 Task: Add an event with the title Second Monthly Performance Evaluation and Planning, date '2023/10/14', time 9:15 AM to 11:15 AMand add a description: The session will conclude with a wrap-up discussion, where mentees can reflect on the insights gained and mentors can offer any final words of encouragement. Participants will have the opportunity to exchange contact information and establish ongoing mentoring relationships beyond the event., put the event into Blue category, logged in from the account softage.3@softage.netand send the event invitation to softage.9@softage.net and softage.10@softage.net. Set a reminder for the event 30 minutes before
Action: Mouse moved to (84, 83)
Screenshot: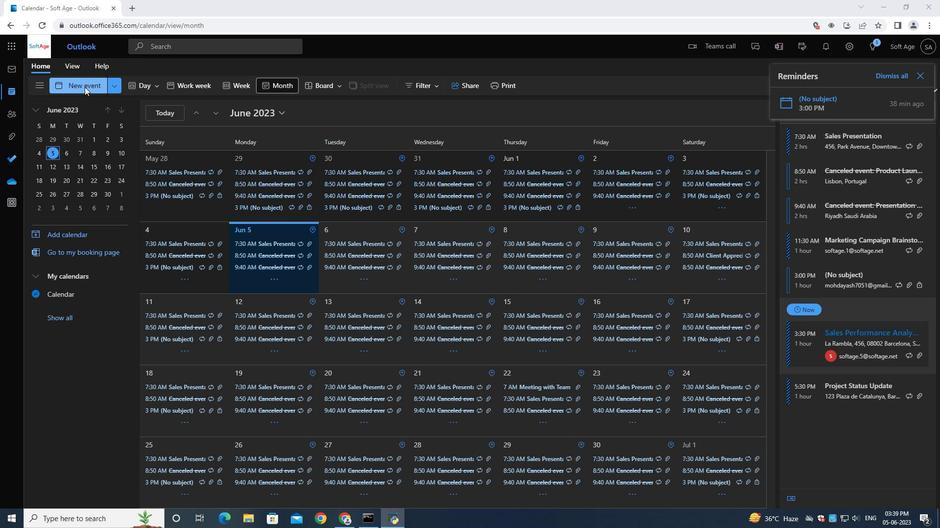 
Action: Mouse pressed left at (84, 83)
Screenshot: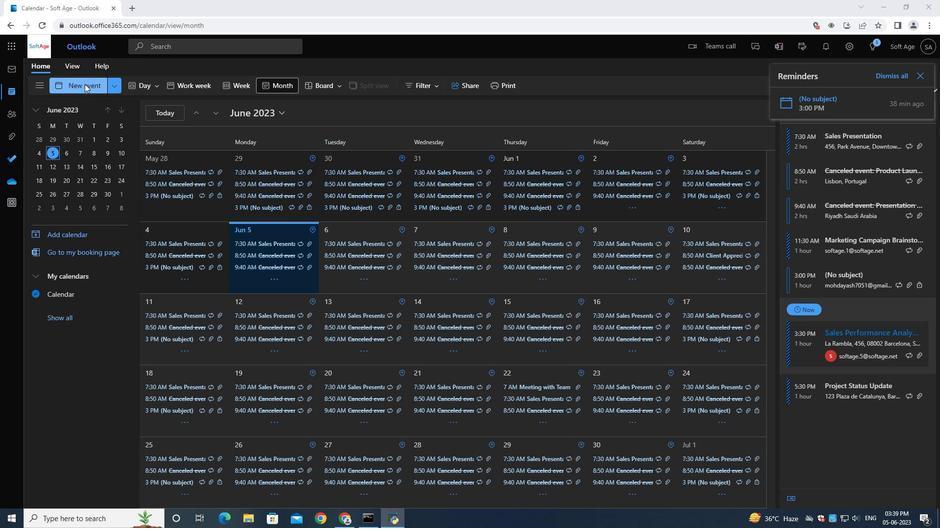 
Action: Mouse moved to (242, 139)
Screenshot: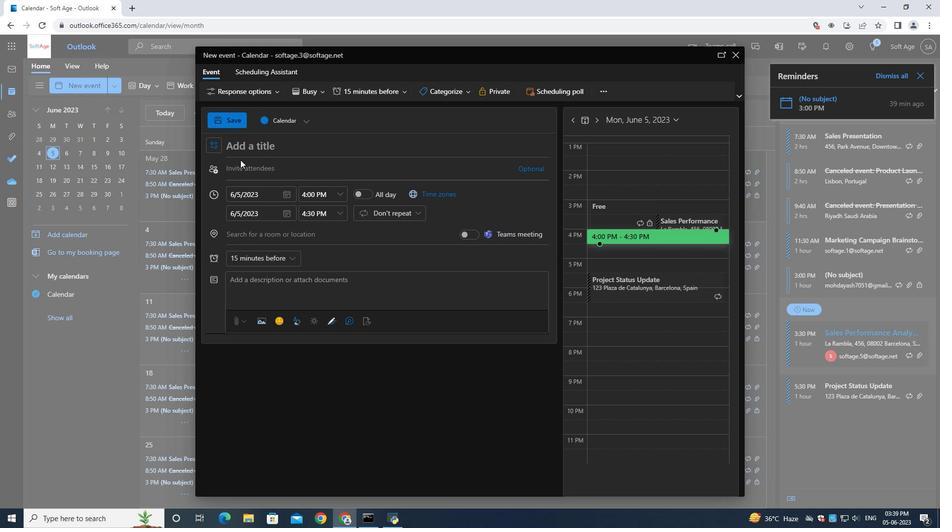 
Action: Key pressed <Key.shift>Second<Key.space><Key.shift>Monthly<Key.space><Key.shift>Performance<Key.space><Key.shift>Evaluation<Key.space>and<Key.space><Key.shift>Planning<Key.space>
Screenshot: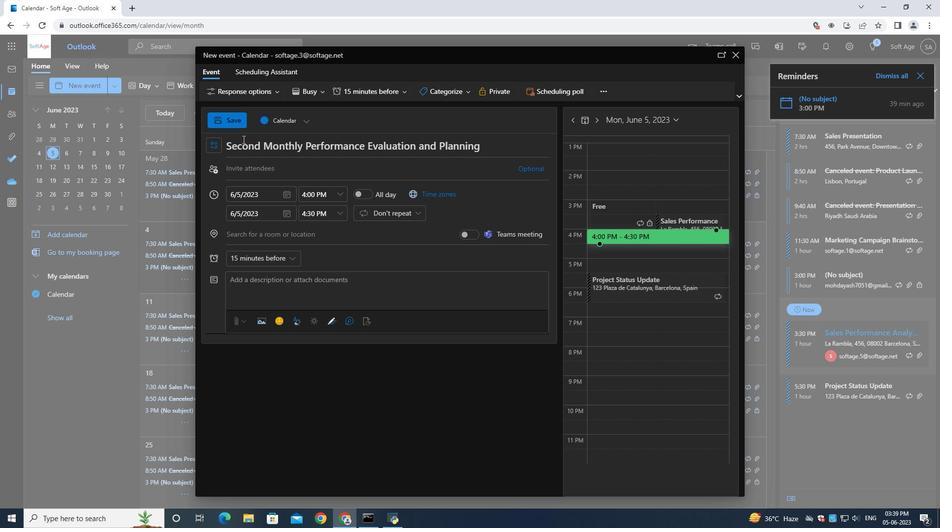 
Action: Mouse moved to (286, 197)
Screenshot: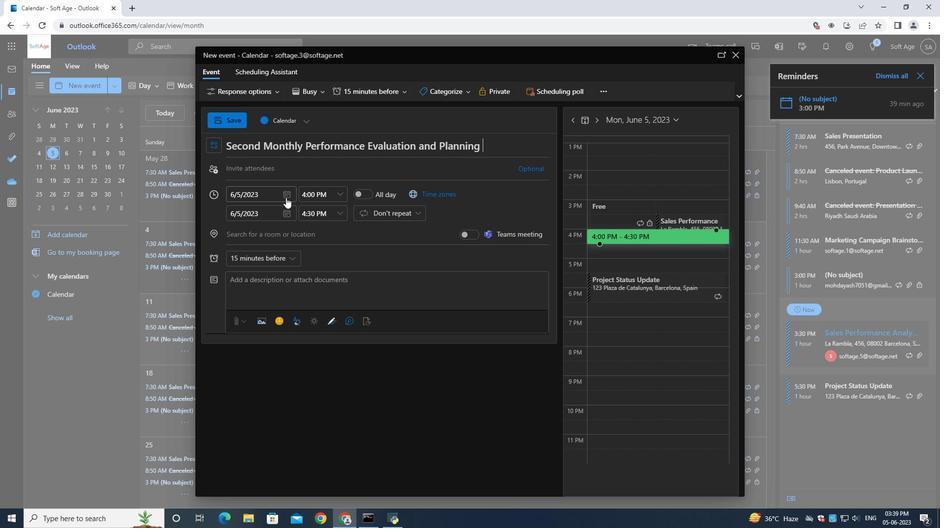
Action: Mouse pressed left at (286, 197)
Screenshot: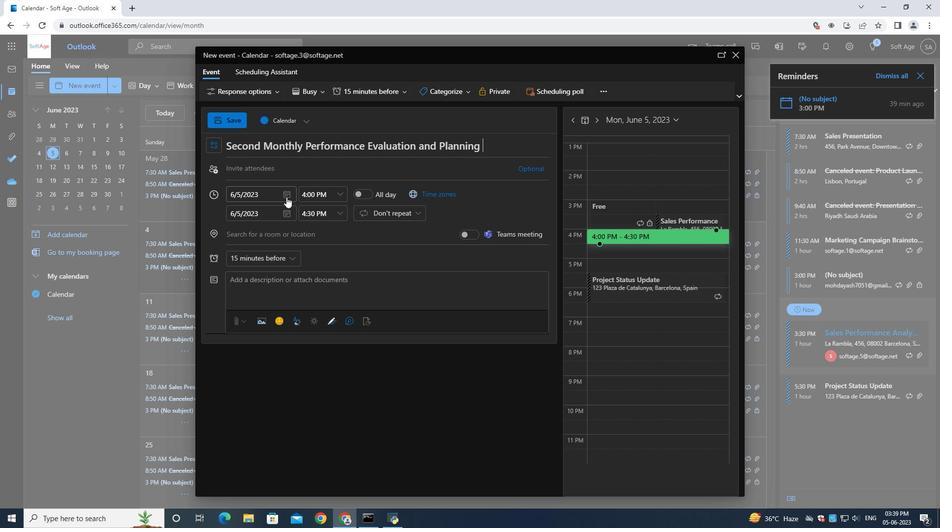 
Action: Mouse moved to (323, 218)
Screenshot: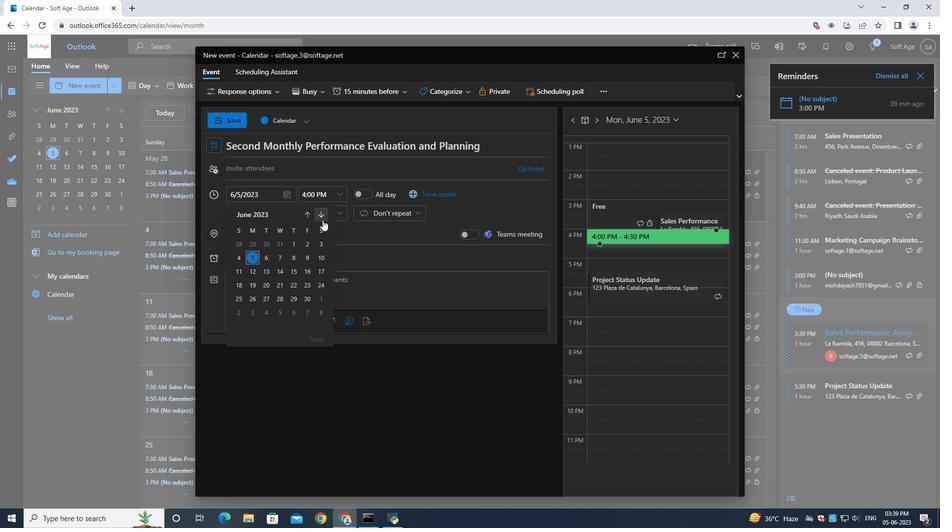 
Action: Mouse pressed left at (323, 218)
Screenshot: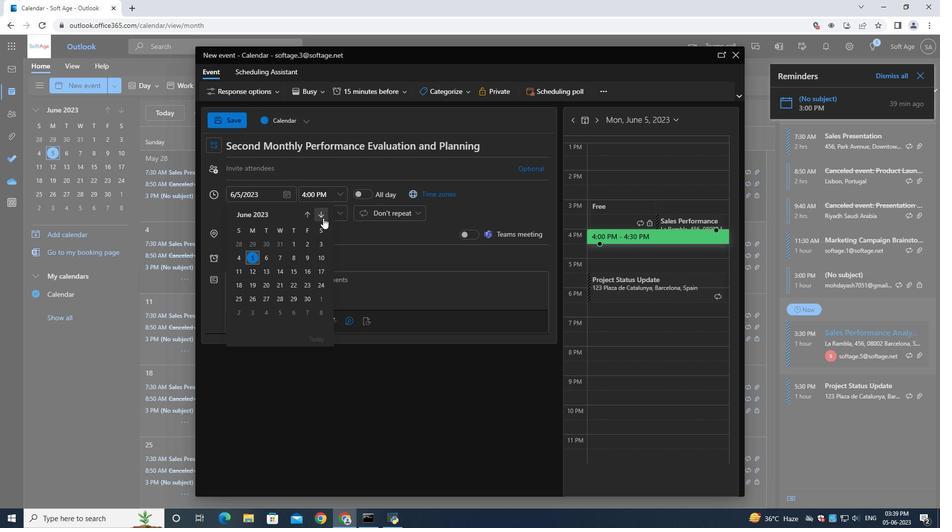 
Action: Mouse pressed left at (323, 218)
Screenshot: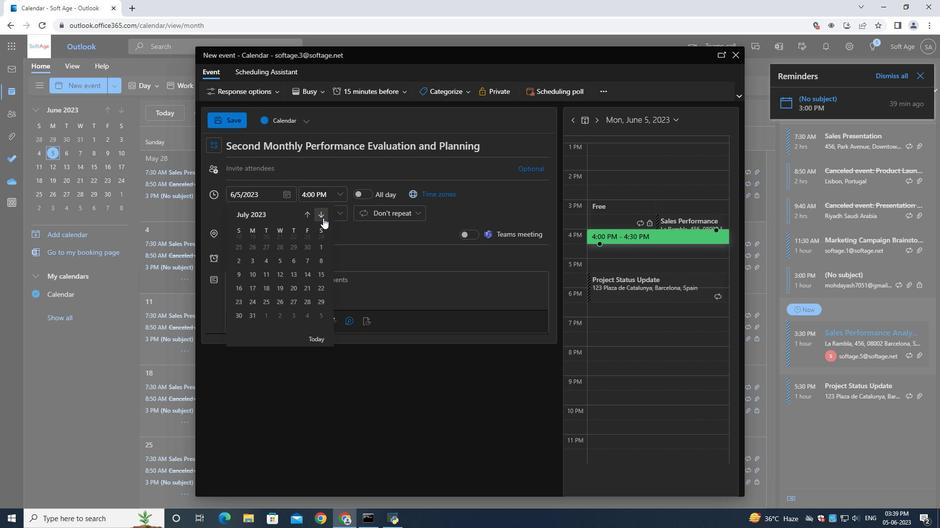 
Action: Mouse moved to (323, 218)
Screenshot: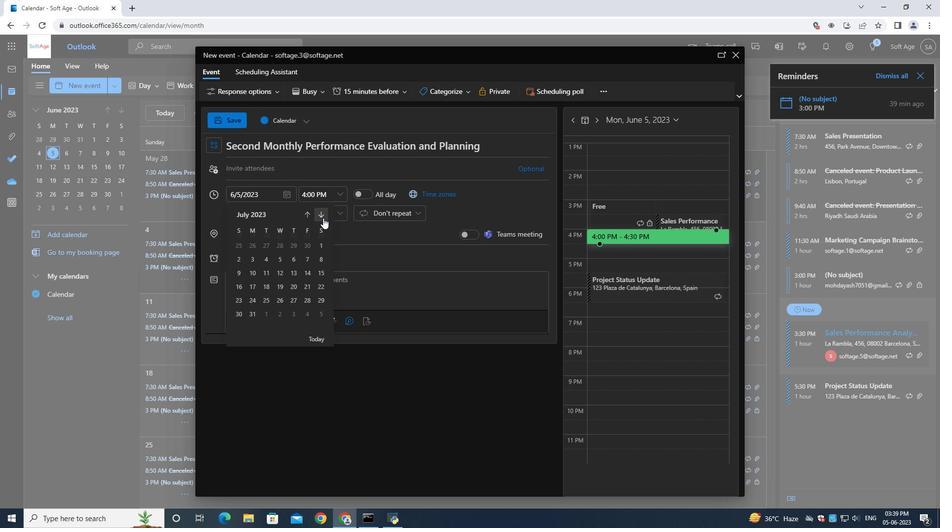 
Action: Mouse pressed left at (323, 218)
Screenshot: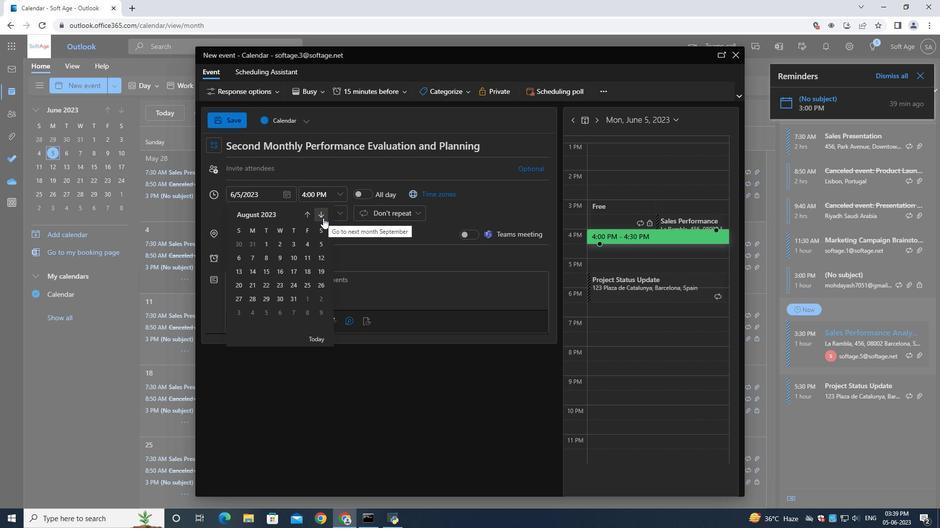 
Action: Mouse pressed left at (323, 218)
Screenshot: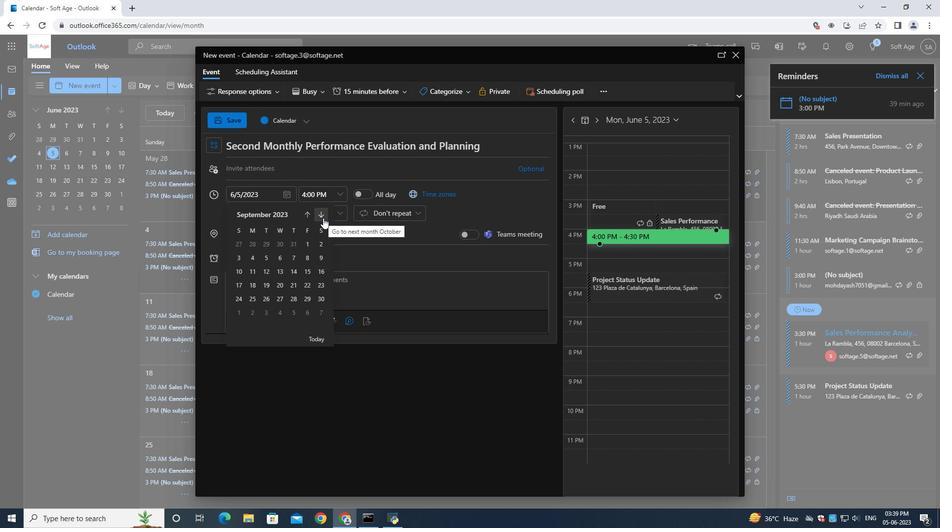 
Action: Mouse pressed left at (323, 218)
Screenshot: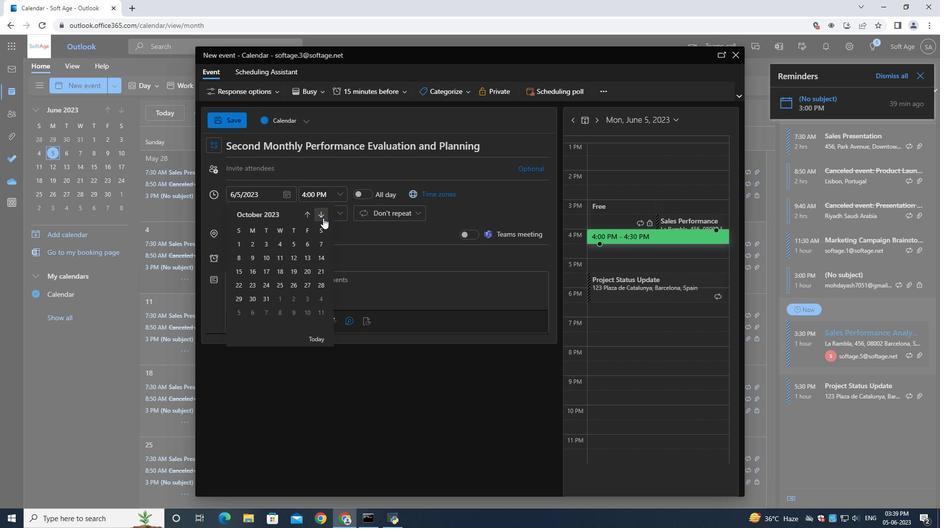 
Action: Mouse moved to (302, 216)
Screenshot: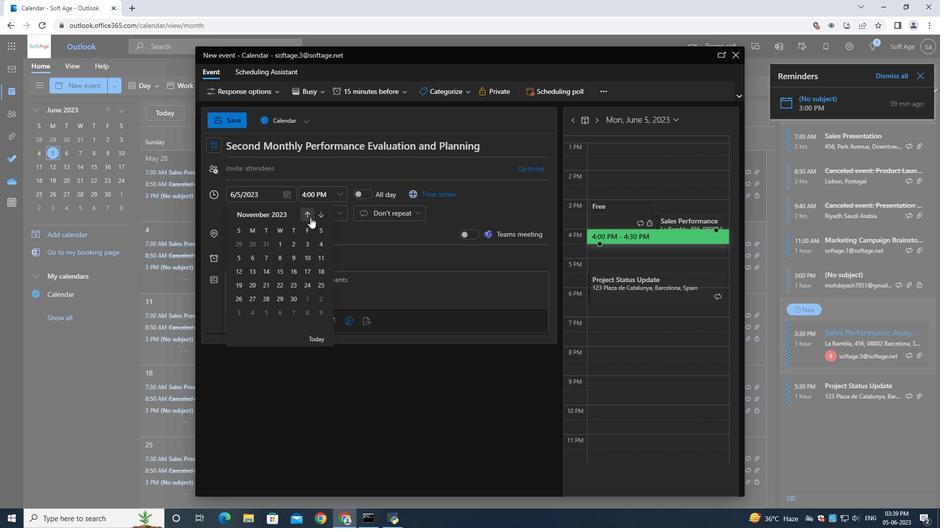
Action: Mouse pressed left at (302, 216)
Screenshot: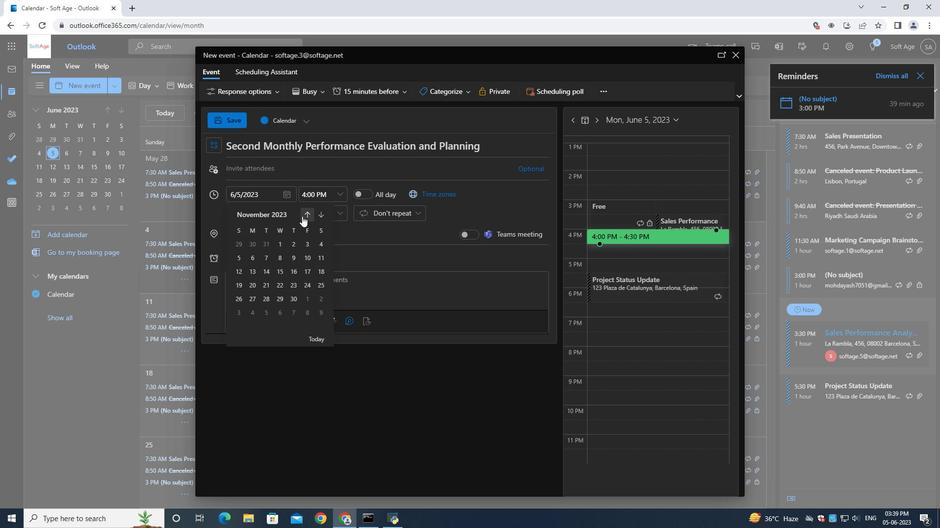 
Action: Mouse moved to (326, 257)
Screenshot: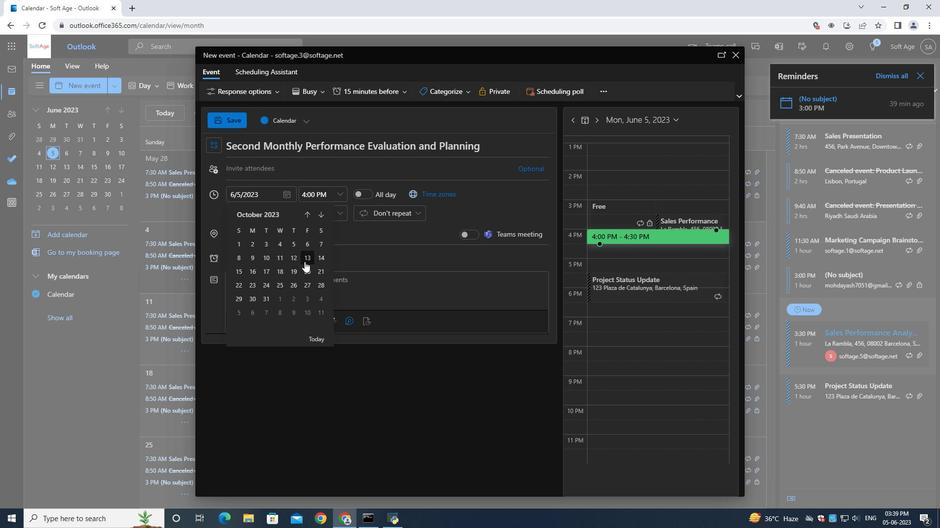
Action: Mouse pressed left at (326, 257)
Screenshot: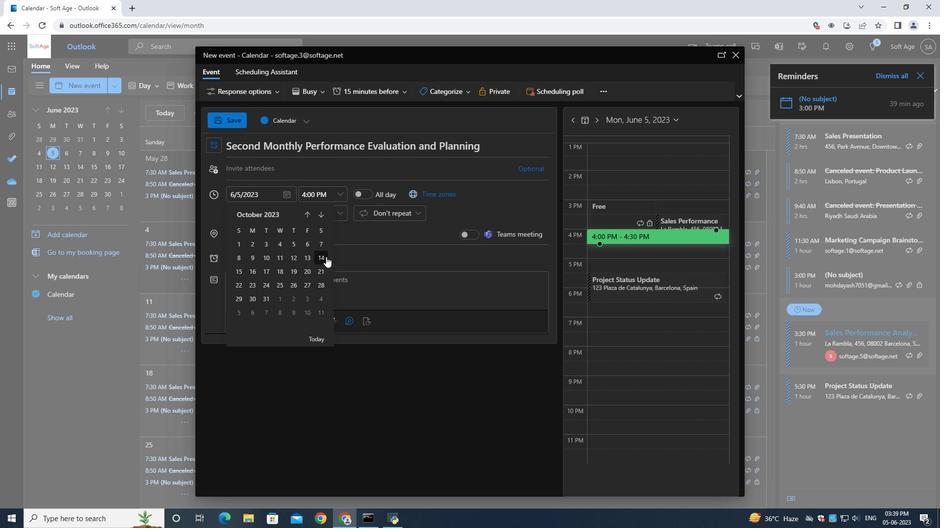 
Action: Mouse moved to (318, 200)
Screenshot: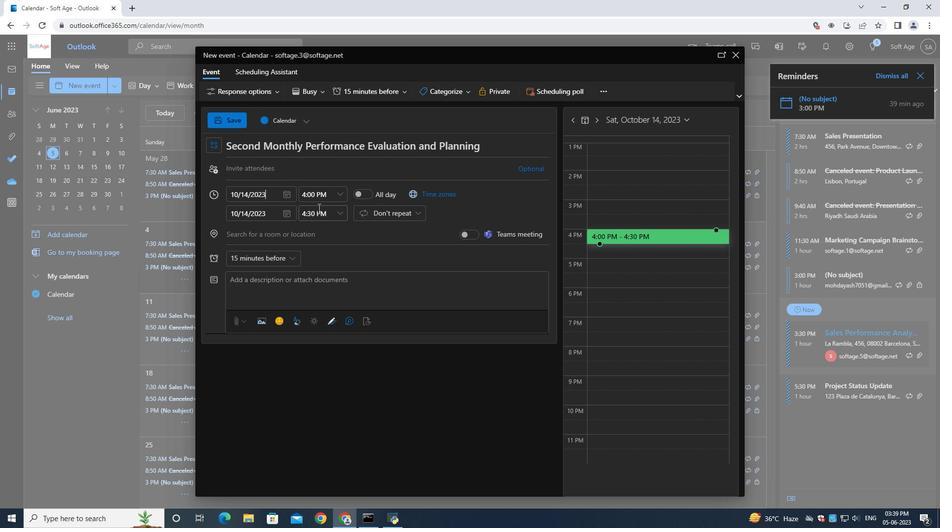 
Action: Mouse pressed left at (318, 200)
Screenshot: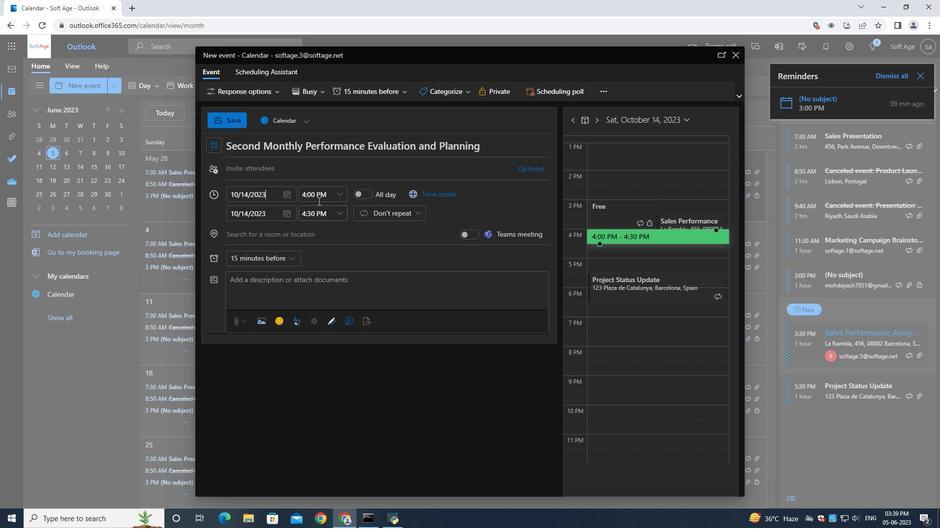 
Action: Mouse moved to (318, 200)
Screenshot: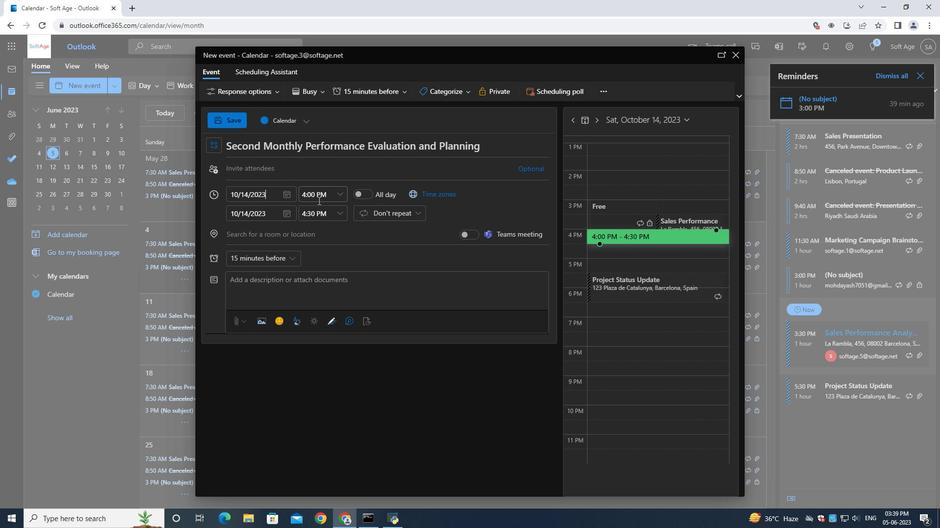 
Action: Key pressed 9<Key.shift_r>:15<Key.shift>AAM
Screenshot: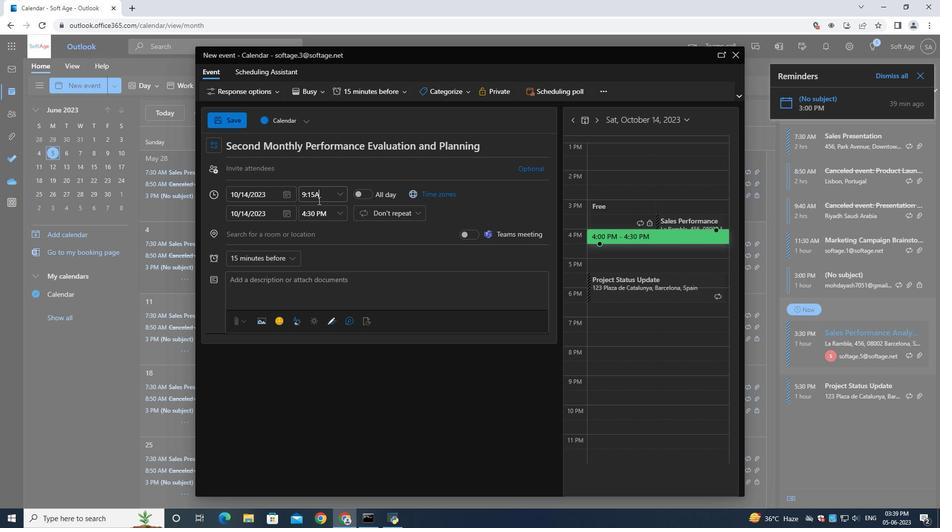 
Action: Mouse moved to (321, 196)
Screenshot: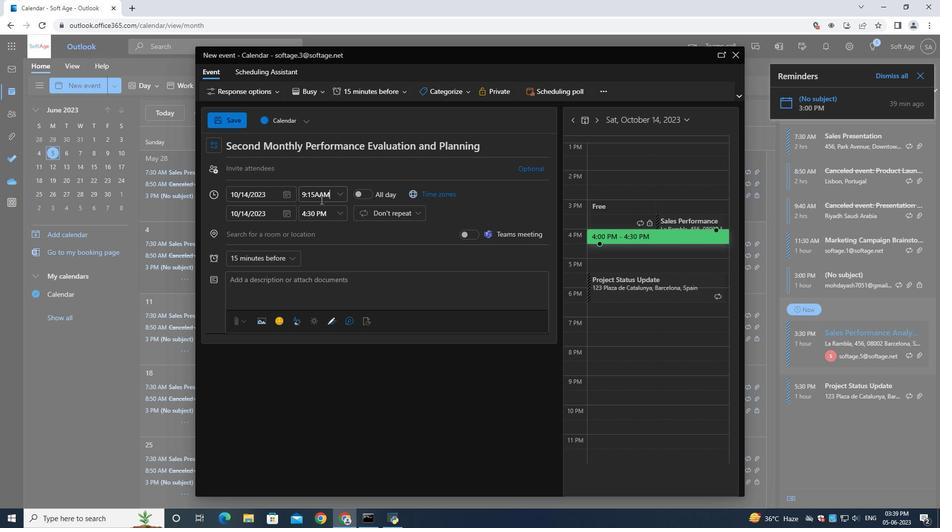 
Action: Mouse pressed left at (321, 196)
Screenshot: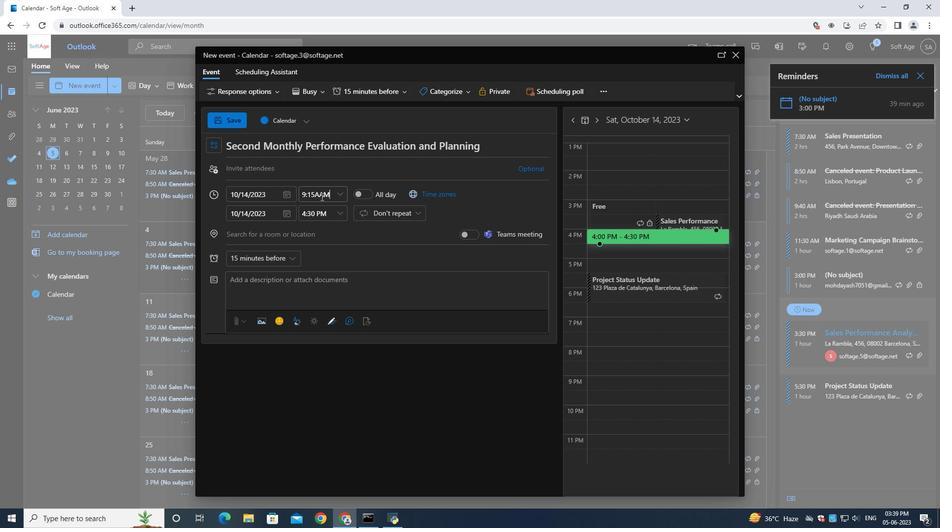
Action: Mouse moved to (322, 197)
Screenshot: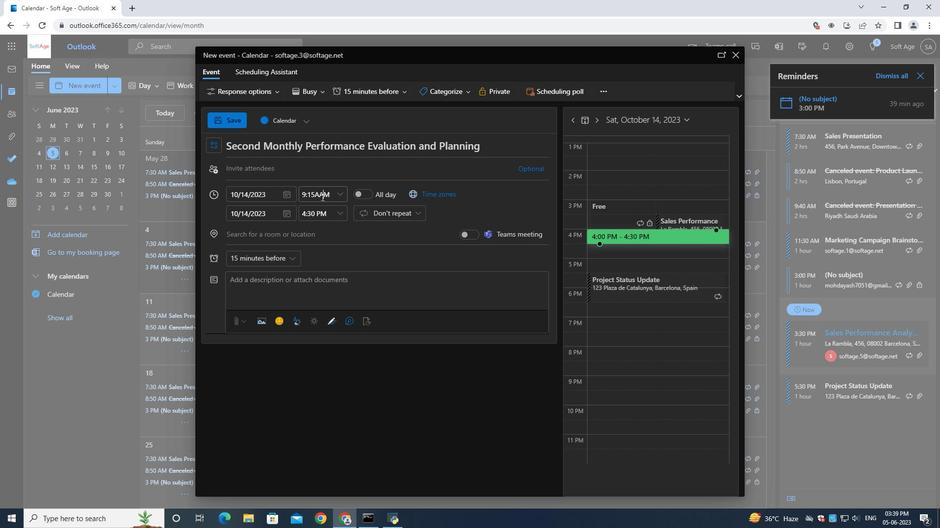 
Action: Key pressed <Key.backspace>
Screenshot: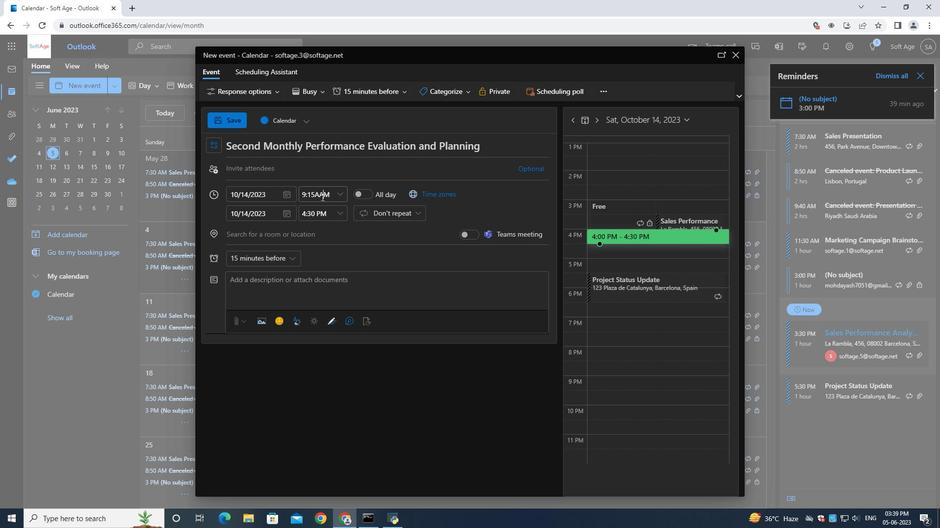 
Action: Mouse moved to (311, 214)
Screenshot: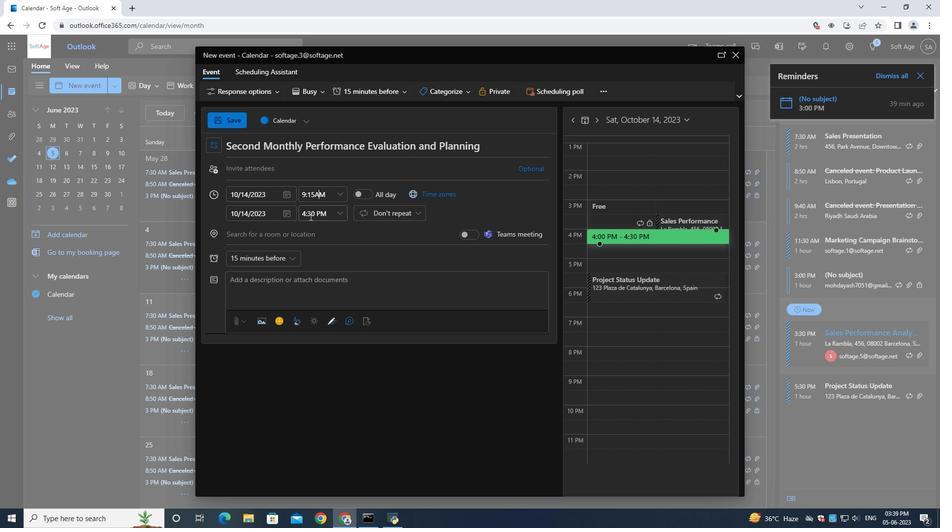 
Action: Mouse pressed left at (311, 214)
Screenshot: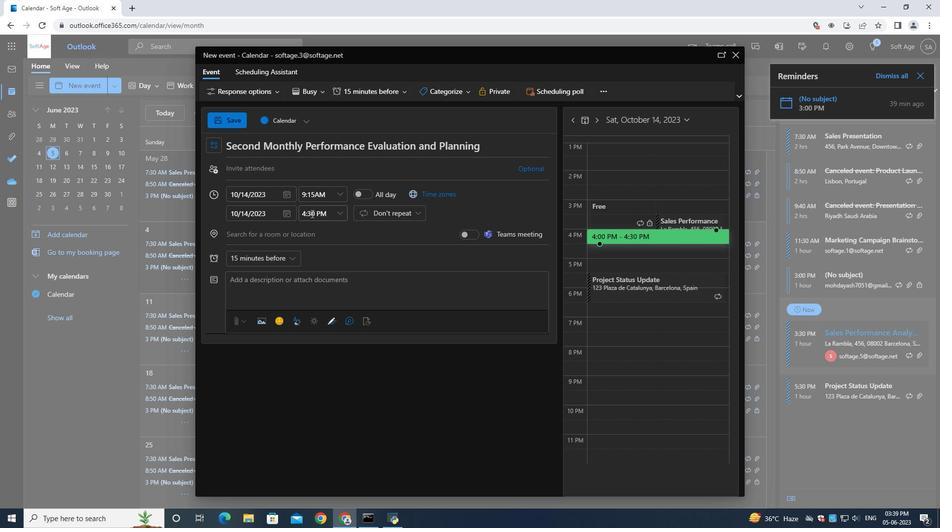 
Action: Key pressed 11<Key.shift_r>:15<Key.shift>AM
Screenshot: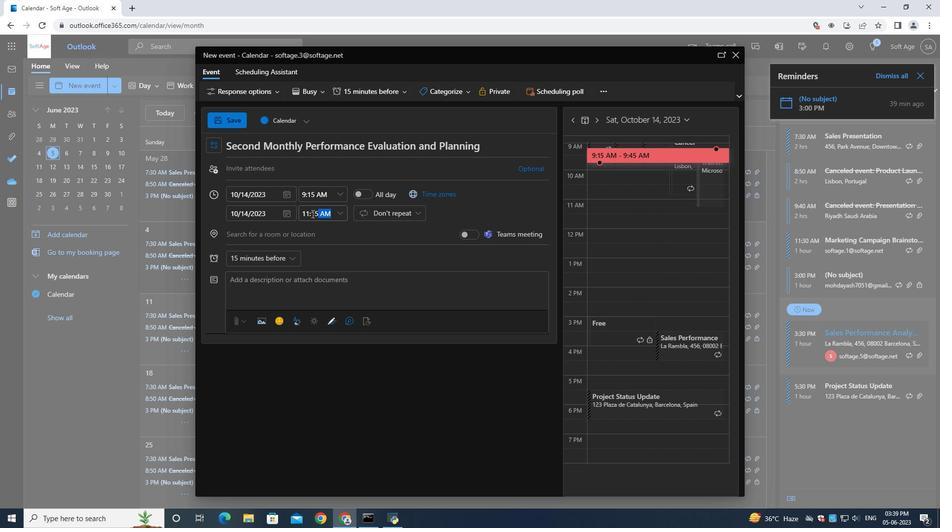 
Action: Mouse moved to (262, 289)
Screenshot: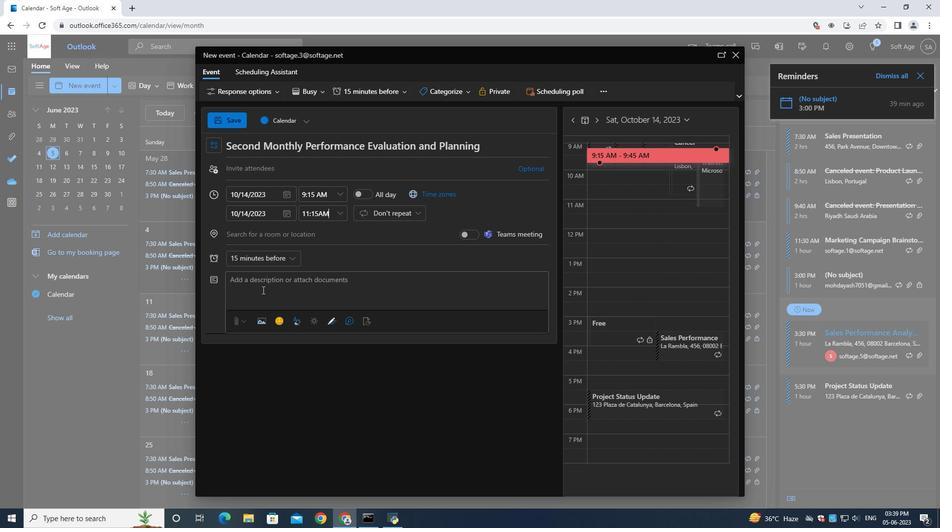 
Action: Mouse pressed left at (262, 289)
Screenshot: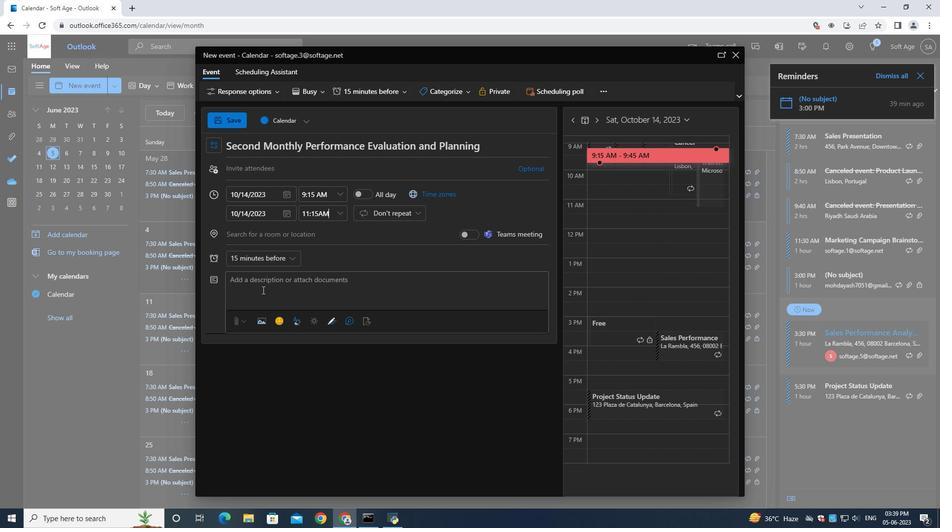 
Action: Mouse moved to (262, 289)
Screenshot: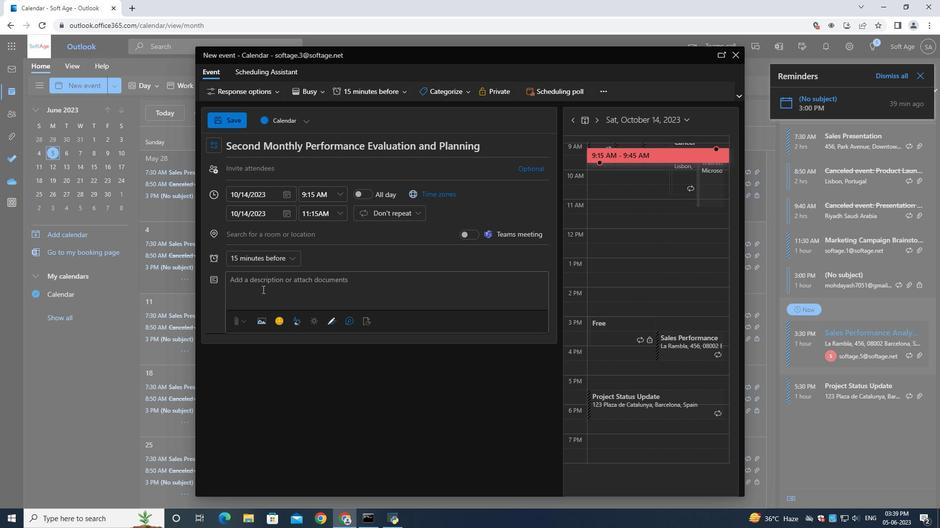 
Action: Key pressed <Key.shift>The<Key.space>session<Key.space>we<Key.backspace>ill<Key.space>conclude<Key.space>with<Key.space>a<Key.space>wrap-o<Key.backspace>up<Key.space>discussion<Key.space><Key.backspace>,<Key.space>where<Key.space>mentees<Key.space>can<Key.space>offer<Key.space>any<Key.space>final<Key.space>work<Key.backspace>ds<Key.space>of<Key.space>encouragement.<Key.shift><Key.shift><Key.shift><Key.shift><Key.shift><Key.shift><Key.shift><Key.shift><Key.shift><Key.shift><Key.shift><Key.shift><Key.shift><Key.shift><Key.shift><Key.shift><Key.shift><Key.shift><Key.shift>Particpants<Key.space>will<Key.space>have<Key.space>the<Key.space>opportunity<Key.space>to<Key.space>exchange<Key.space>contact<Key.space>information<Key.space>and<Key.space>estav<Key.backspace>blish<Key.space>ongoing<Key.space>mentr<Key.backspace>oring<Key.space>relationships<Key.space>beyond<Key.space>the<Key.space>event.
Screenshot: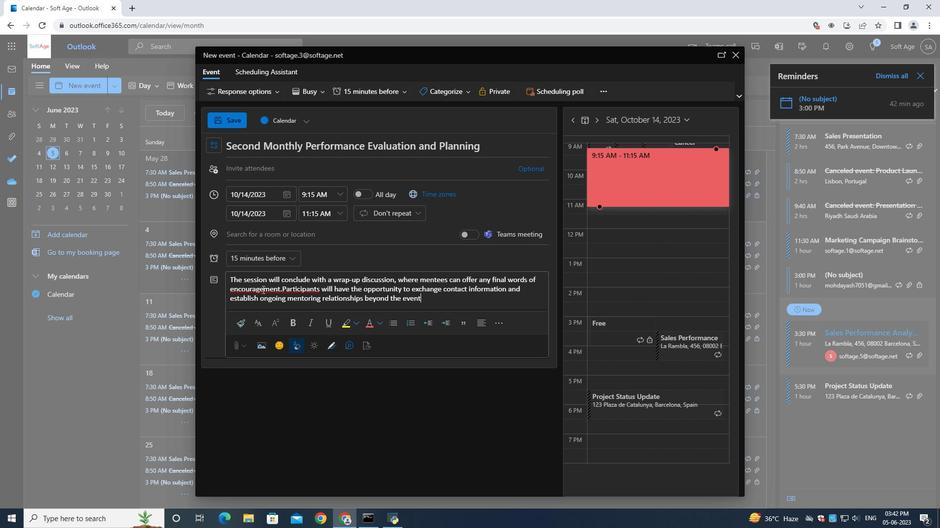 
Action: Mouse moved to (439, 90)
Screenshot: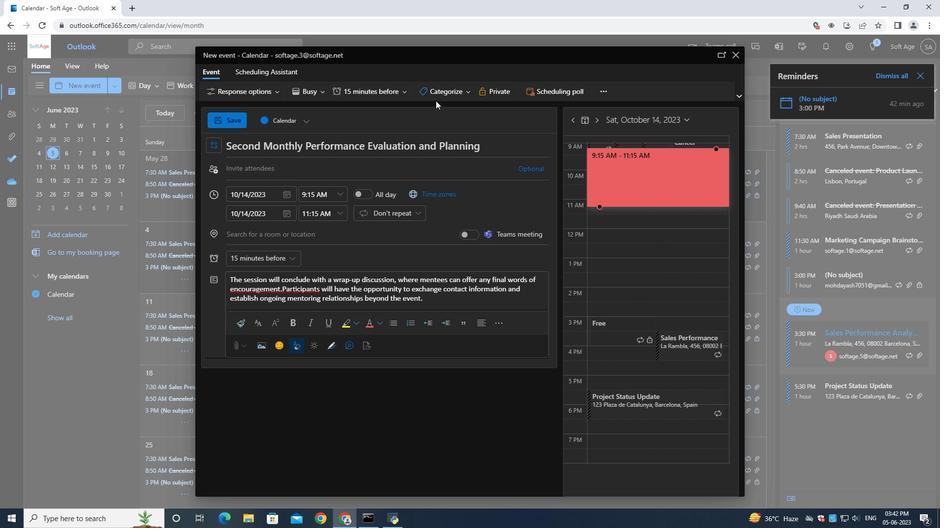
Action: Mouse pressed left at (439, 90)
Screenshot: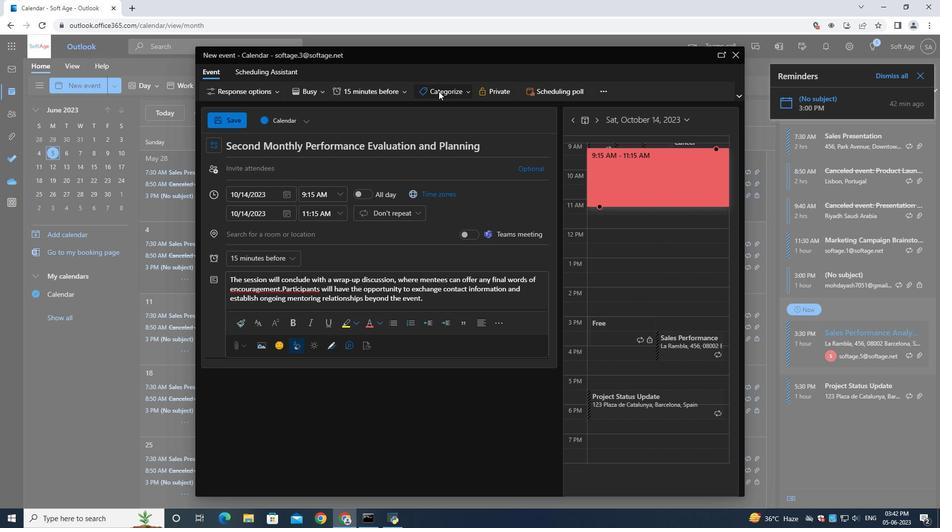 
Action: Mouse moved to (438, 104)
Screenshot: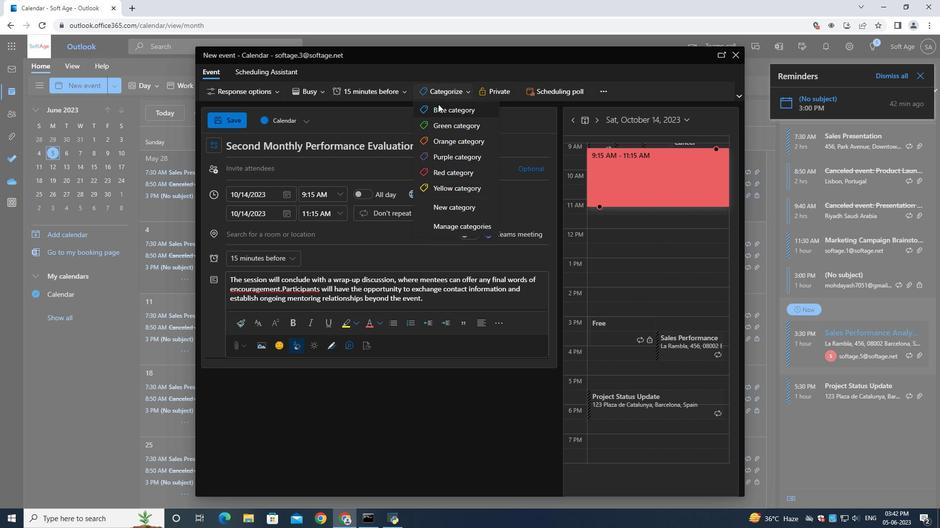 
Action: Mouse pressed left at (438, 104)
Screenshot: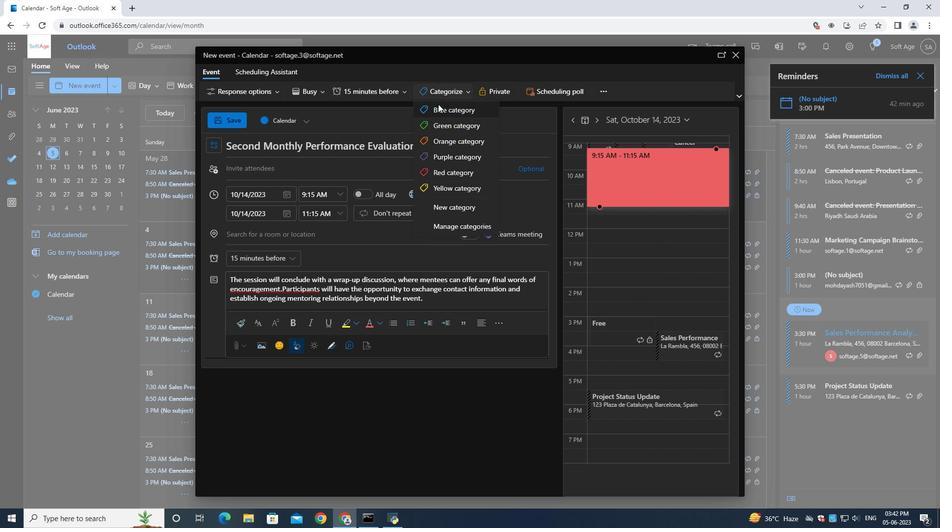 
Action: Mouse moved to (260, 174)
Screenshot: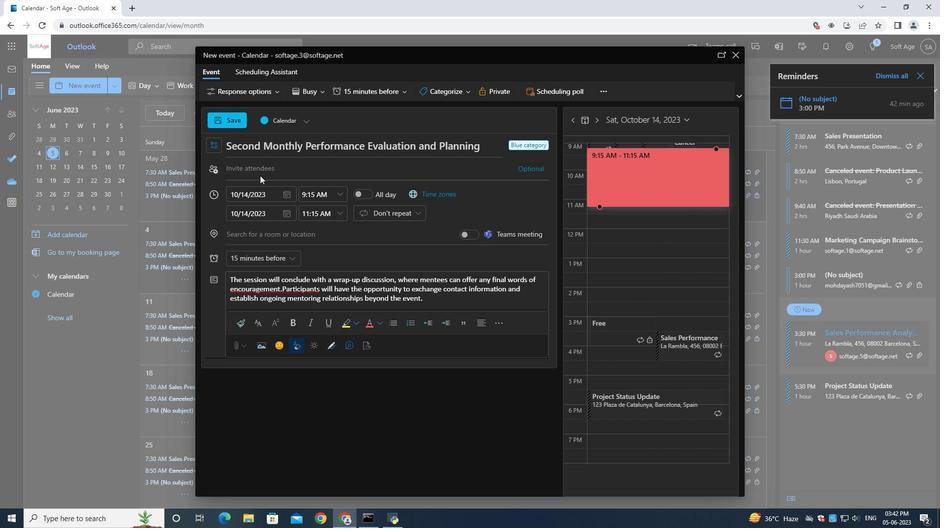 
Action: Mouse pressed left at (260, 174)
Screenshot: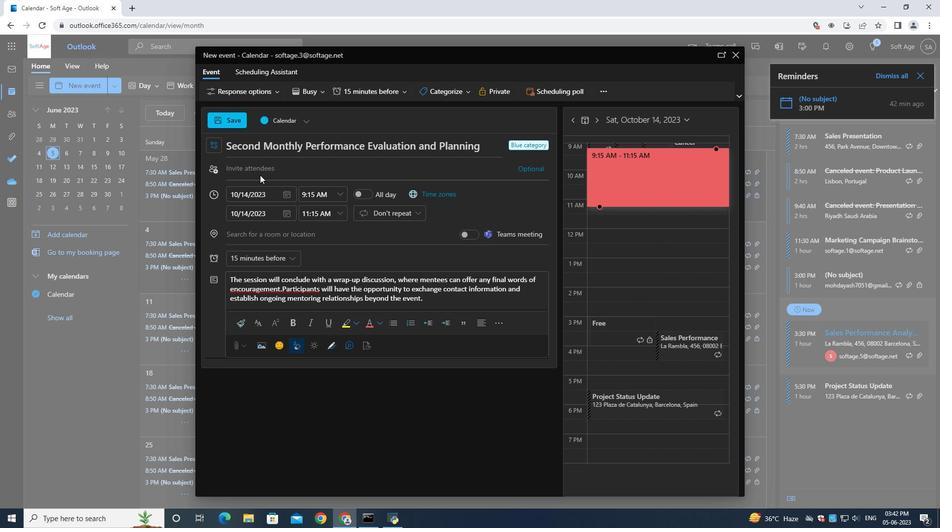 
Action: Mouse moved to (260, 174)
Screenshot: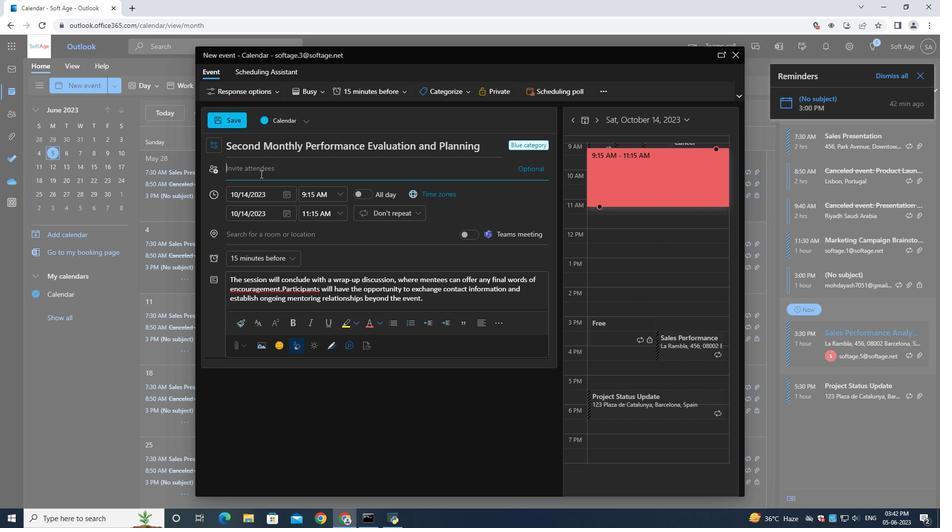 
Action: Key pressed softae<Key.backspace>ge.9<Key.shift>@softage.net
Screenshot: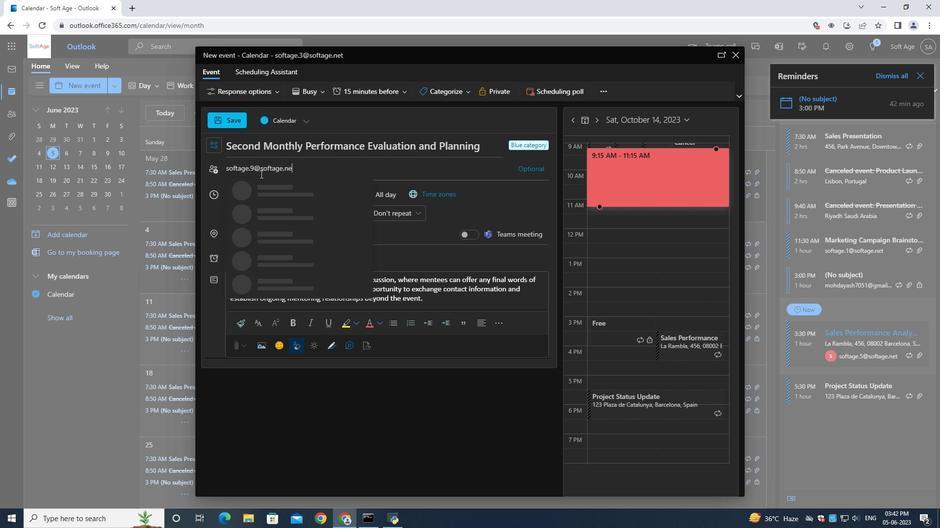 
Action: Mouse moved to (297, 187)
Screenshot: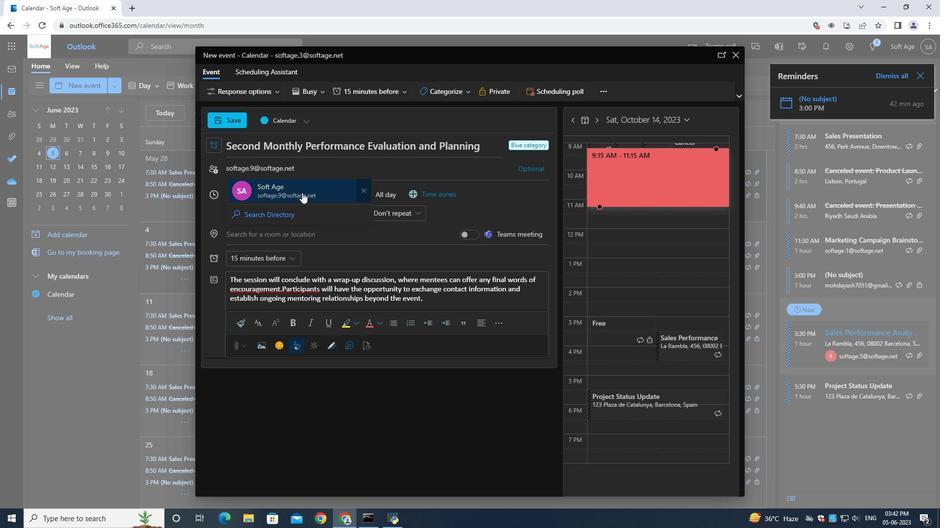 
Action: Mouse pressed left at (297, 187)
Screenshot: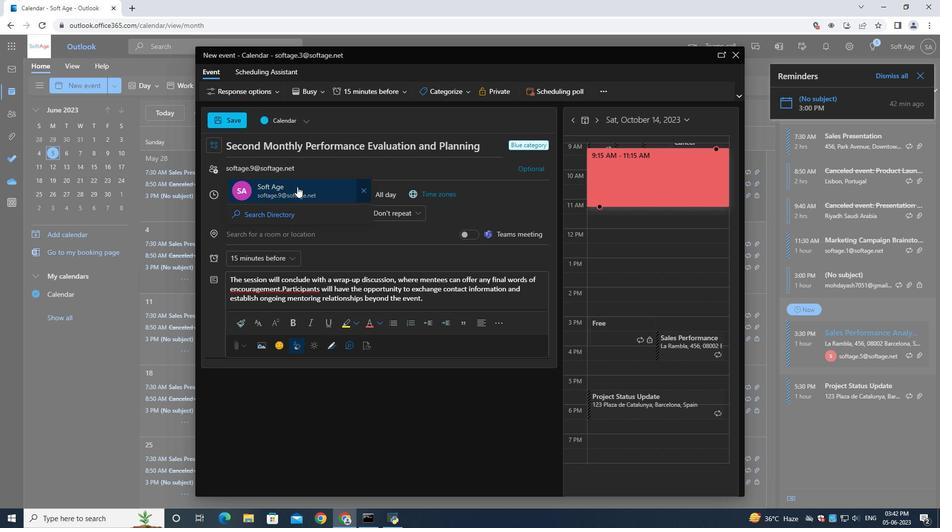 
Action: Mouse moved to (337, 172)
Screenshot: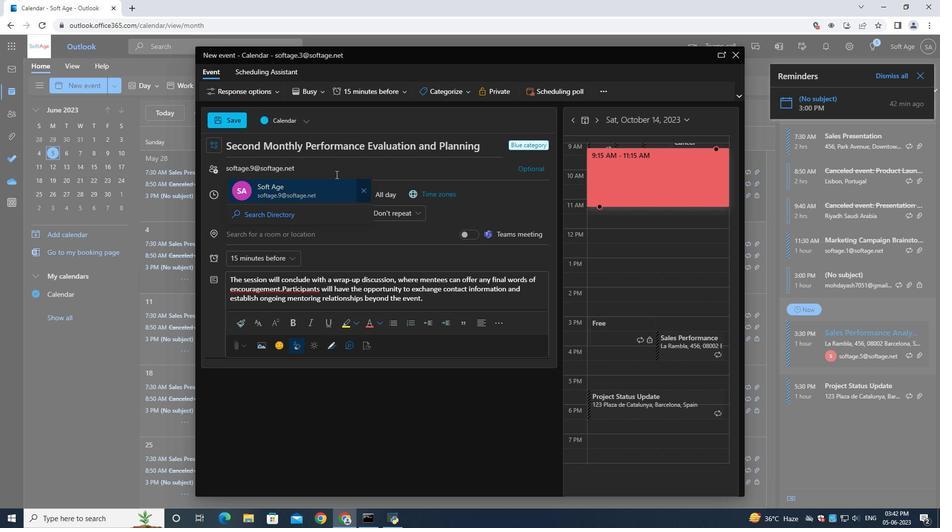 
Action: Key pressed softa<Key.caps_lock>GE<Key.backspace><Key.backspace><Key.caps_lock>ge.10<Key.shift><Key.shift><Key.shift><Key.shift><Key.shift><Key.shift><Key.shift><Key.shift><Key.shift><Key.shift><Key.shift><Key.shift><Key.shift><Key.shift><Key.shift><Key.shift><Key.shift><Key.shift><Key.shift><Key.shift><Key.shift><Key.shift><Key.shift>@softage.net
Screenshot: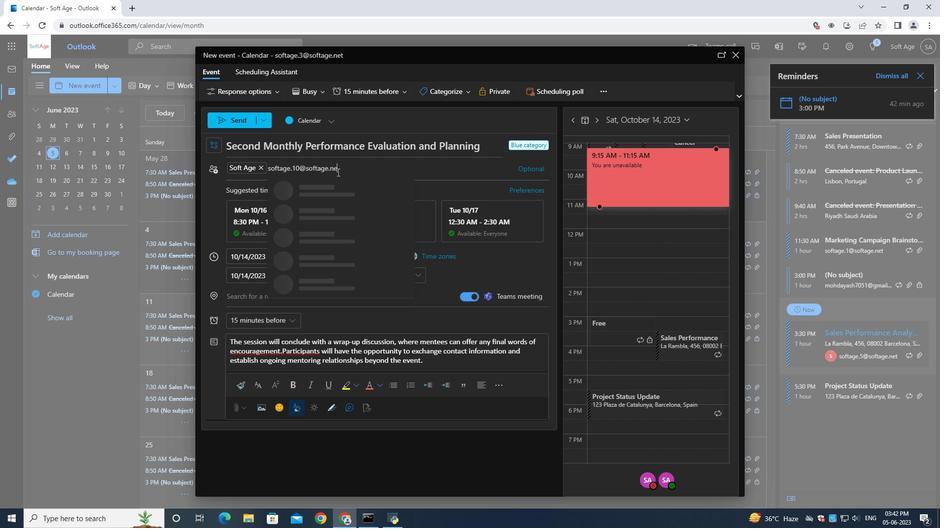
Action: Mouse moved to (333, 186)
Screenshot: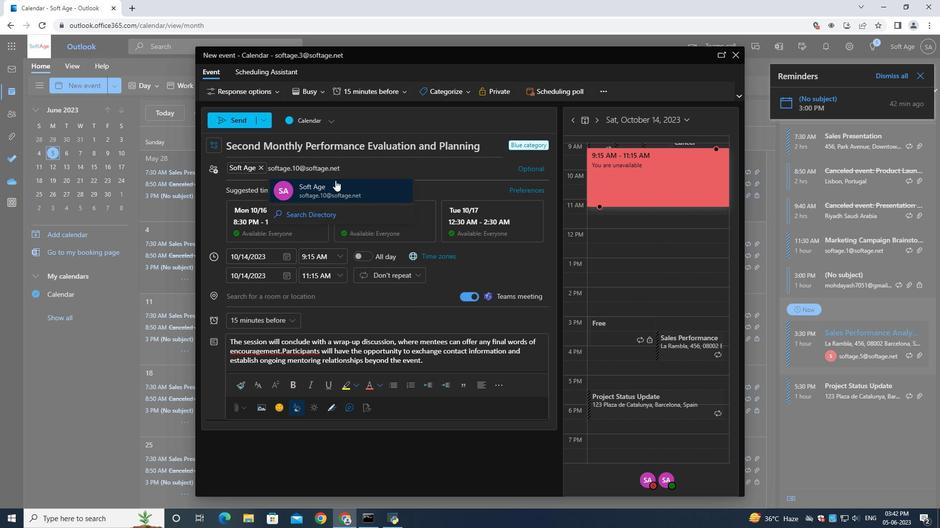 
Action: Mouse pressed left at (333, 186)
Screenshot: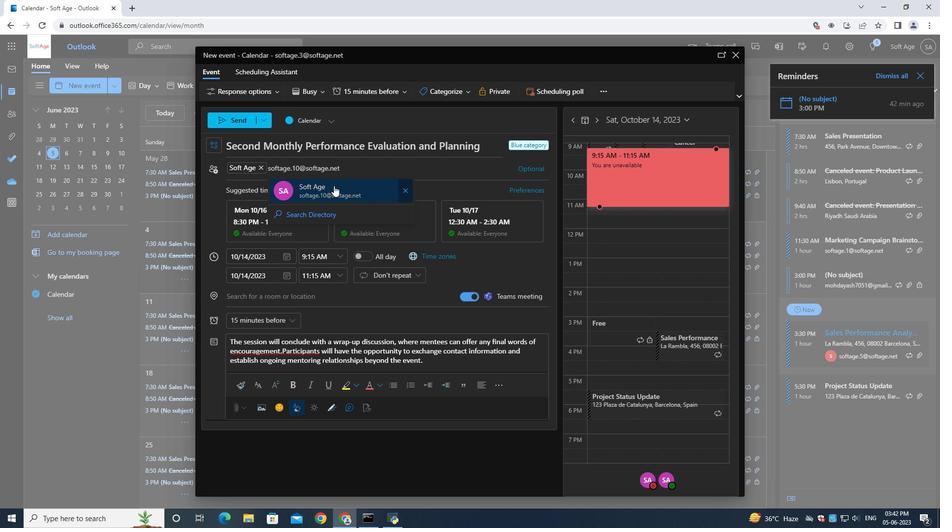 
Action: Mouse moved to (251, 320)
Screenshot: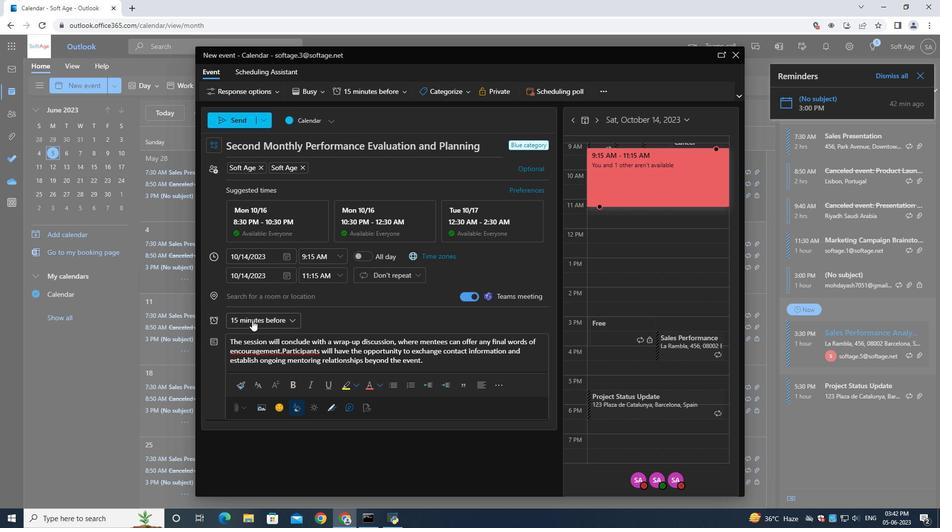 
Action: Mouse pressed left at (251, 320)
Screenshot: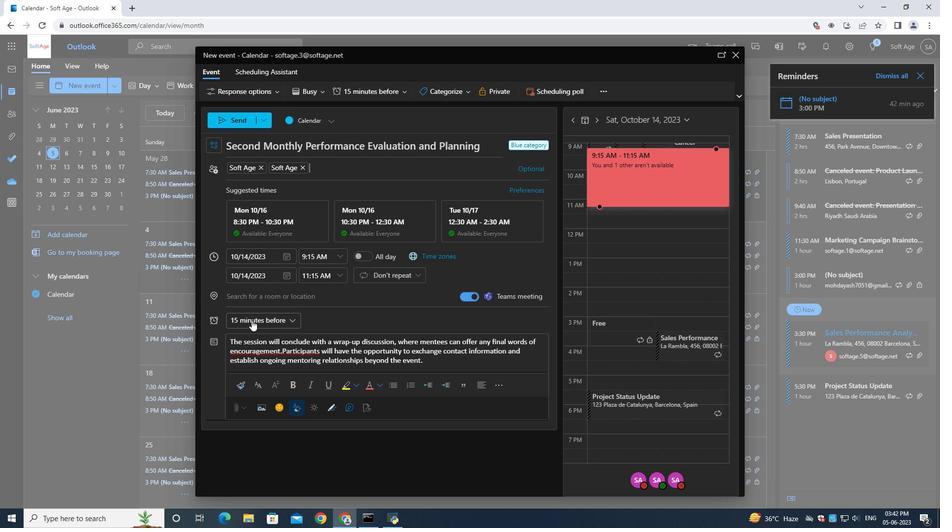 
Action: Mouse moved to (263, 204)
Screenshot: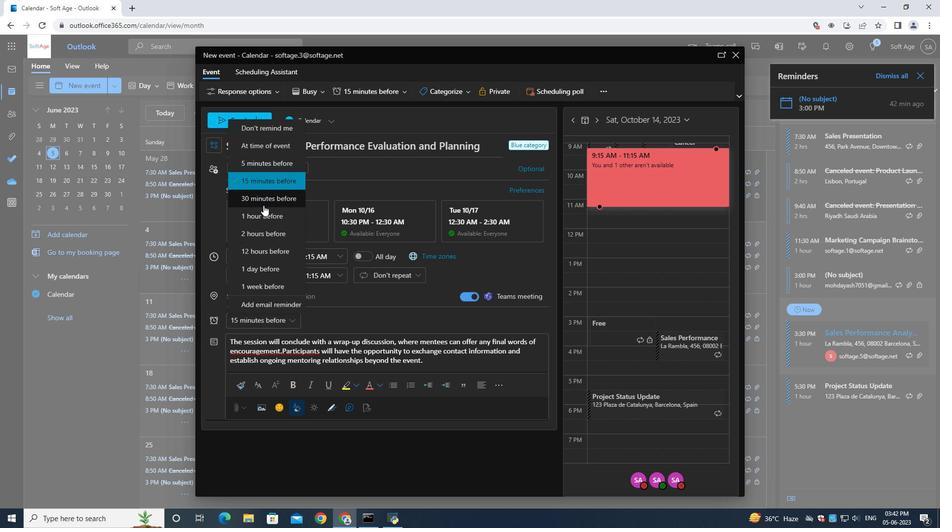
Action: Mouse pressed left at (263, 204)
Screenshot: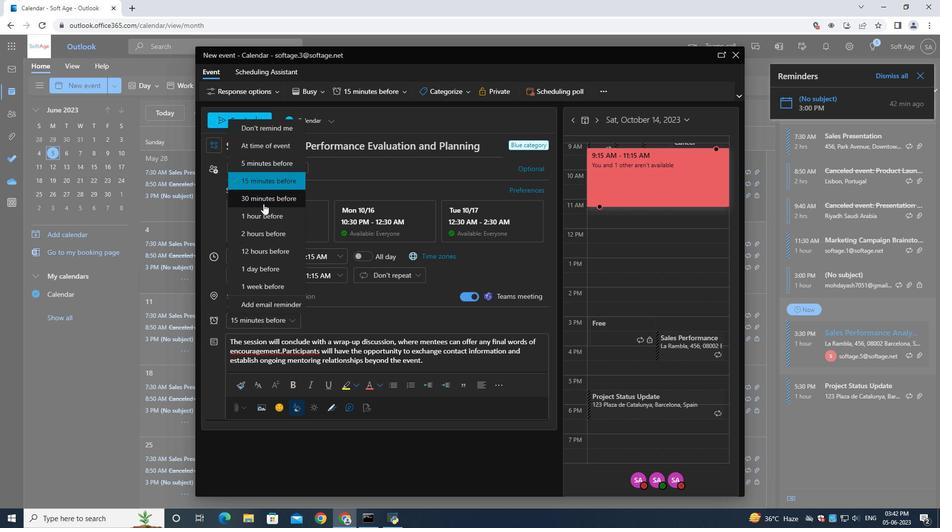 
Action: Mouse moved to (233, 117)
Screenshot: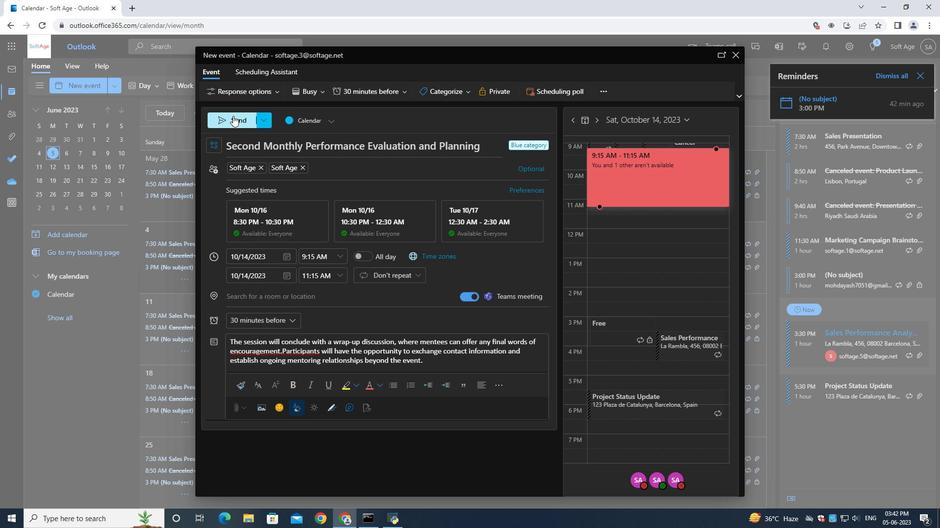 
Action: Mouse pressed left at (233, 117)
Screenshot: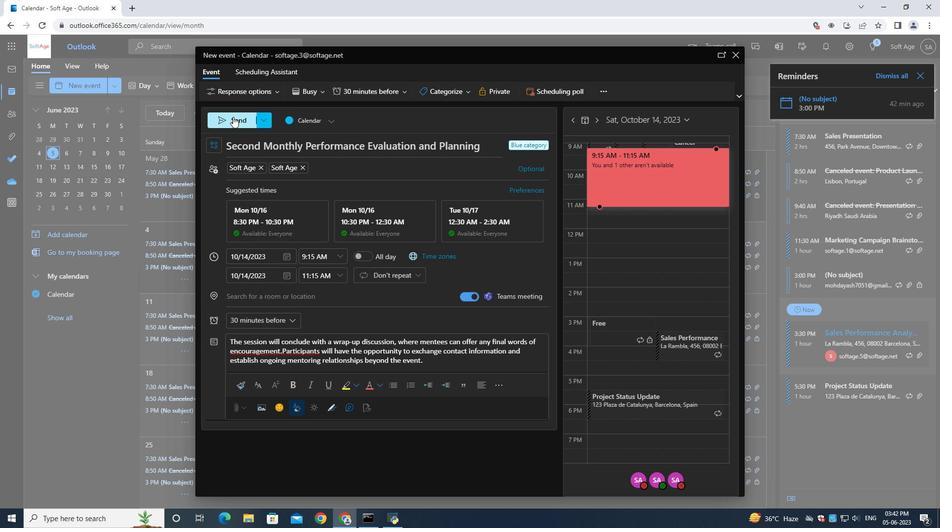 
Action: Mouse moved to (457, 276)
Screenshot: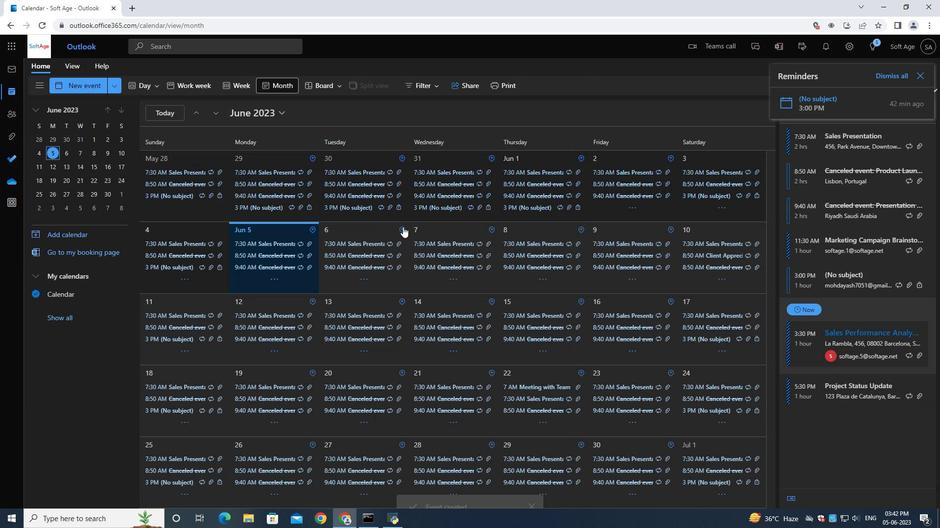 
